 Task: Sort the products in the category "Soups" by unit price (low first).
Action: Mouse moved to (22, 149)
Screenshot: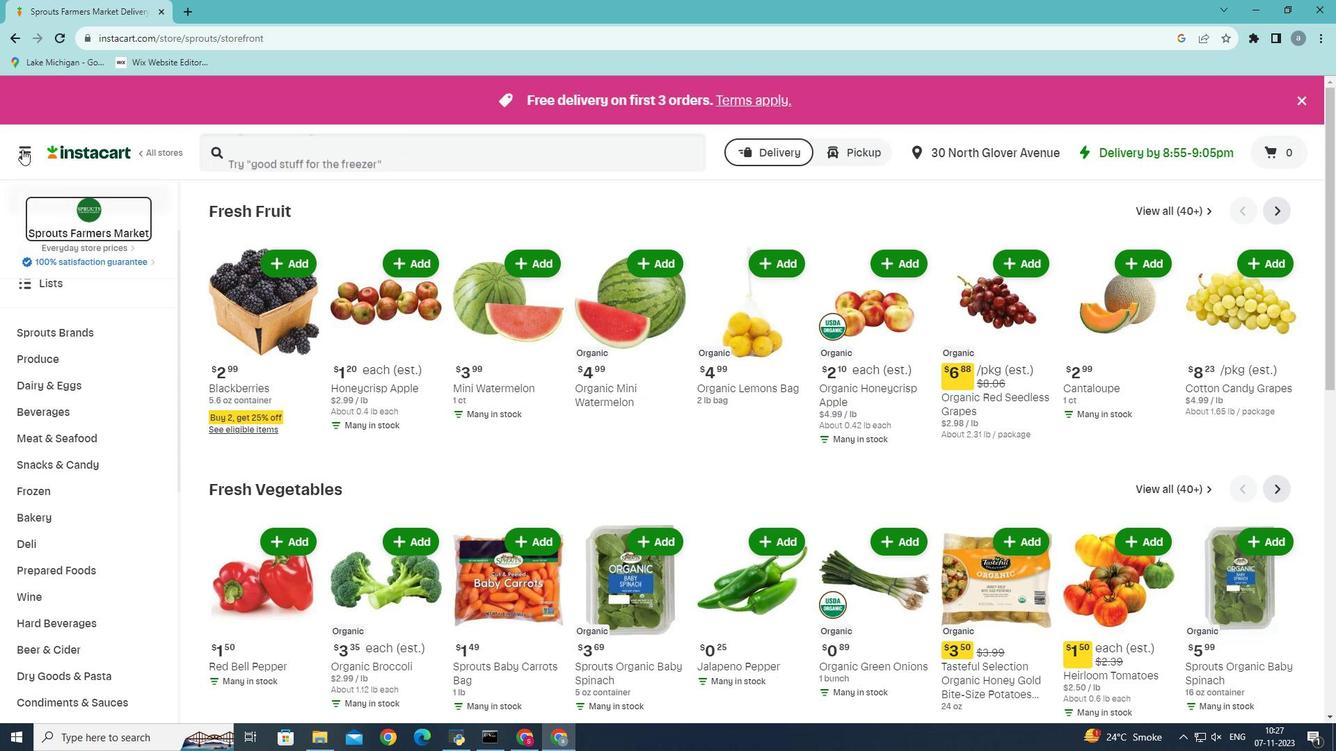 
Action: Mouse pressed left at (22, 149)
Screenshot: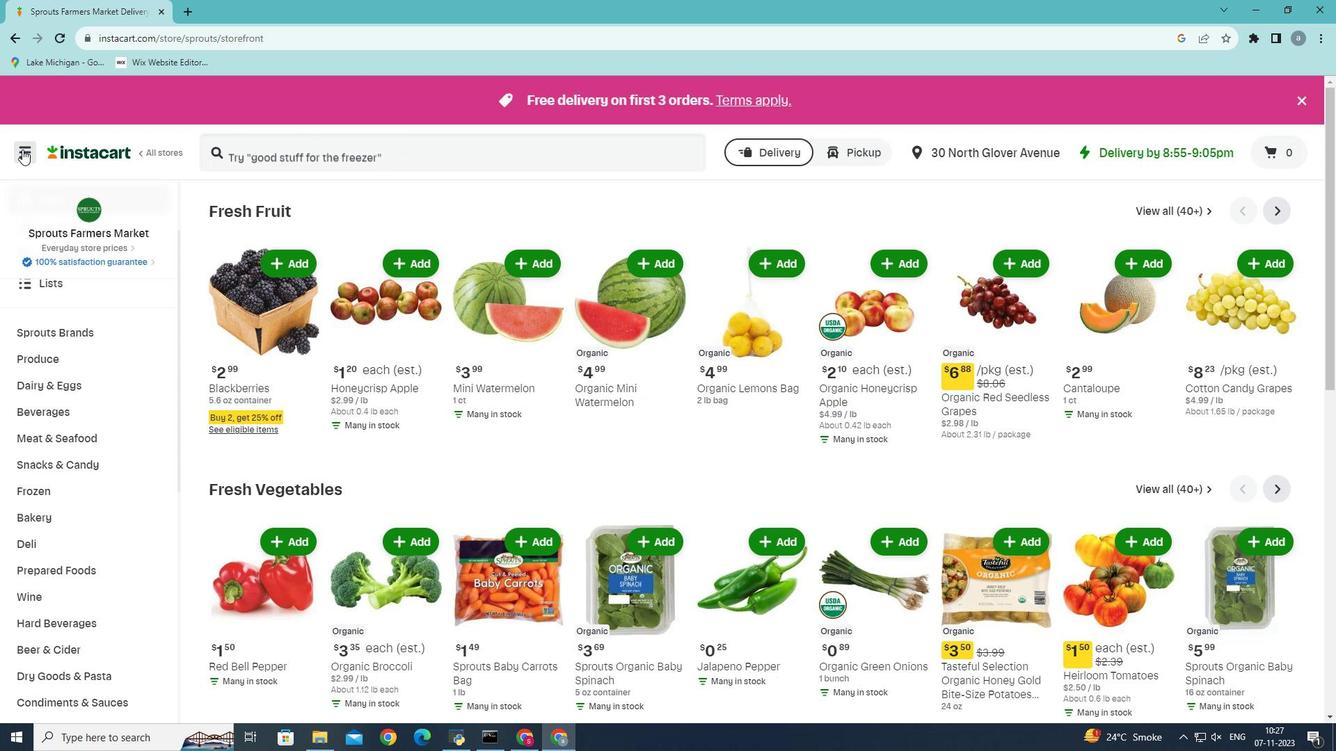 
Action: Mouse moved to (62, 384)
Screenshot: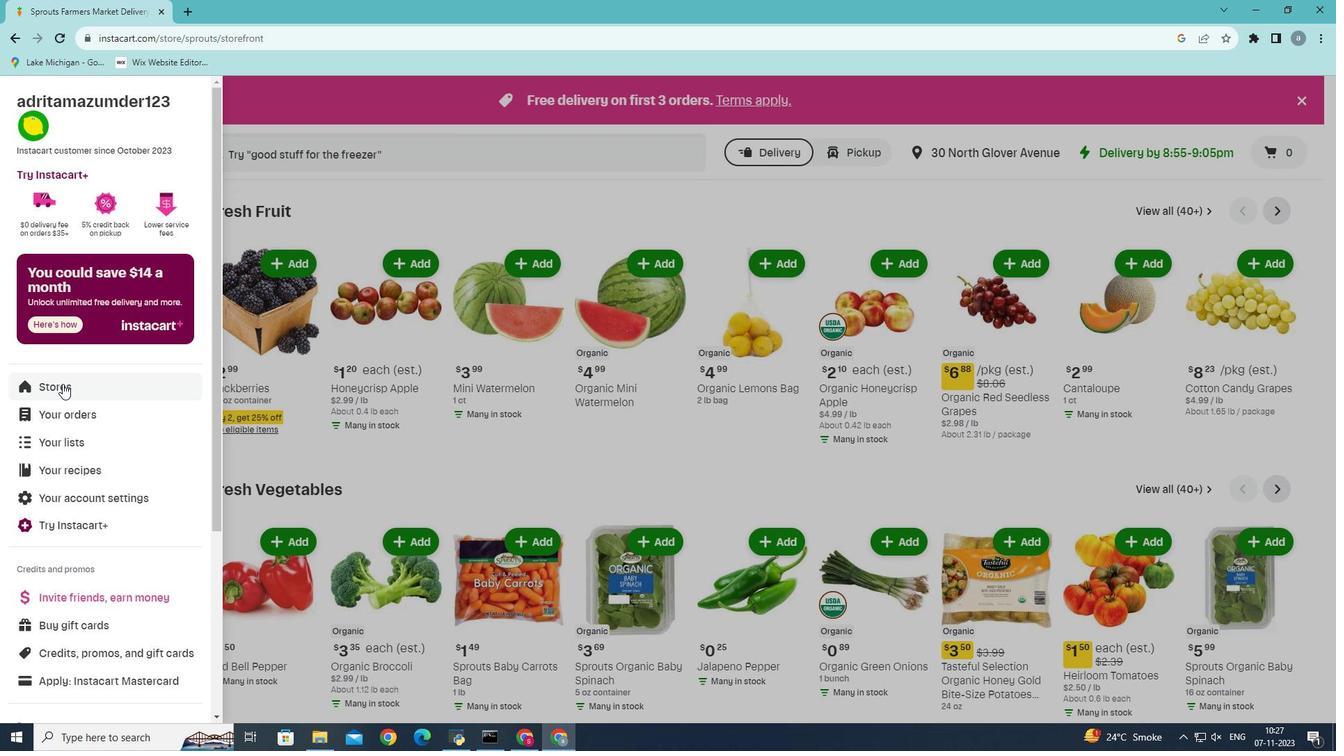 
Action: Mouse pressed left at (62, 384)
Screenshot: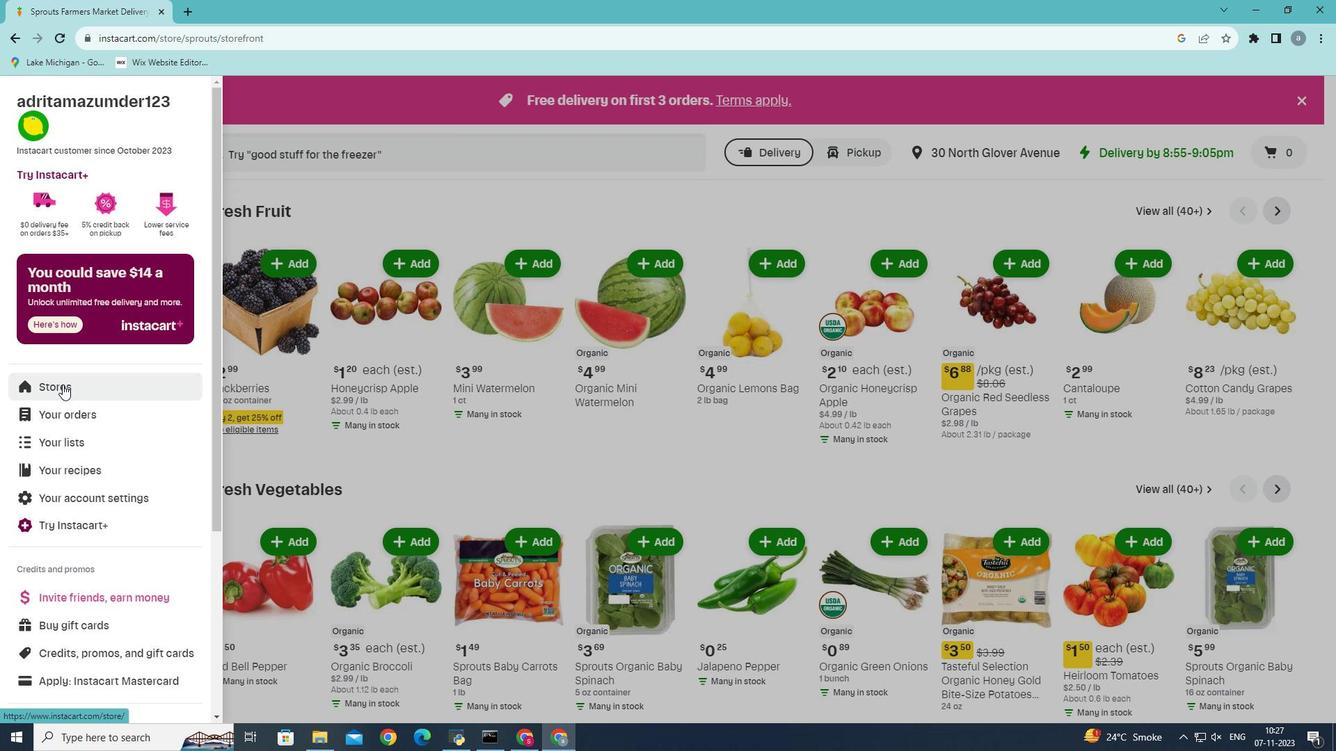 
Action: Mouse moved to (327, 159)
Screenshot: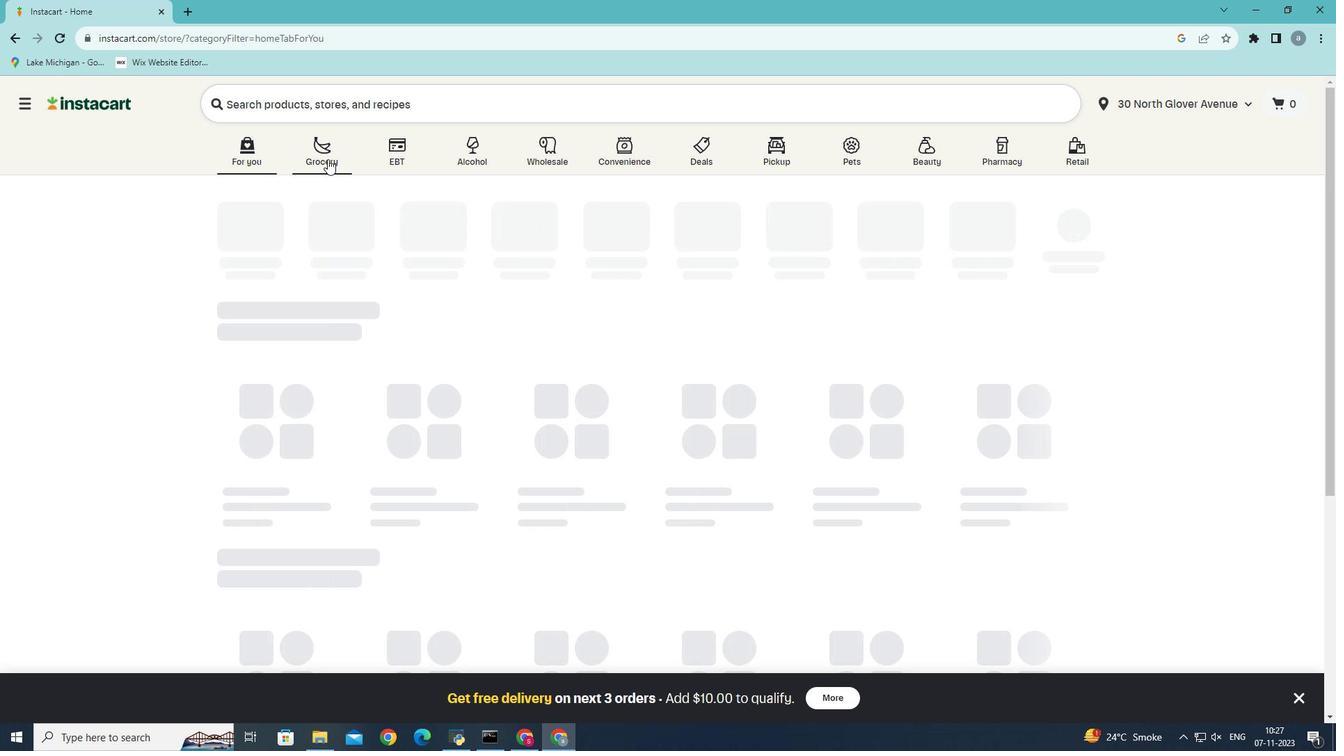 
Action: Mouse pressed left at (327, 159)
Screenshot: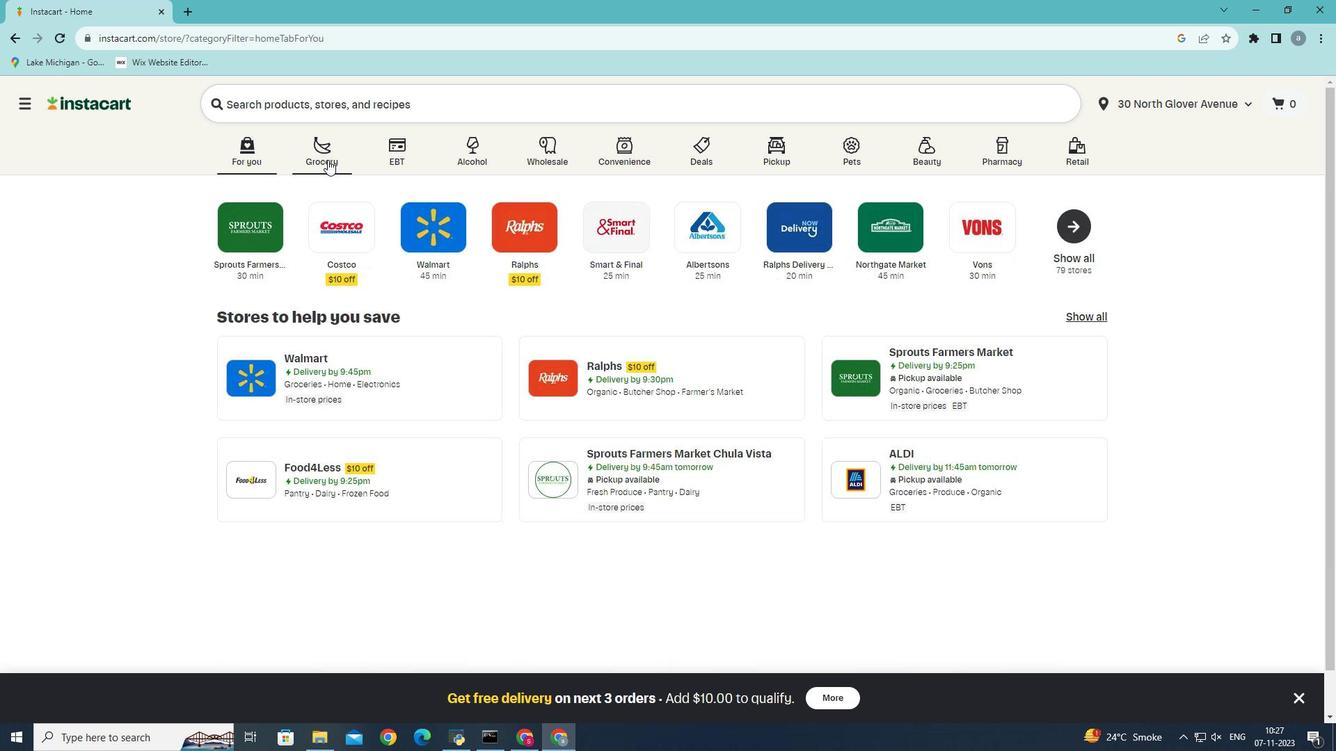 
Action: Mouse moved to (318, 416)
Screenshot: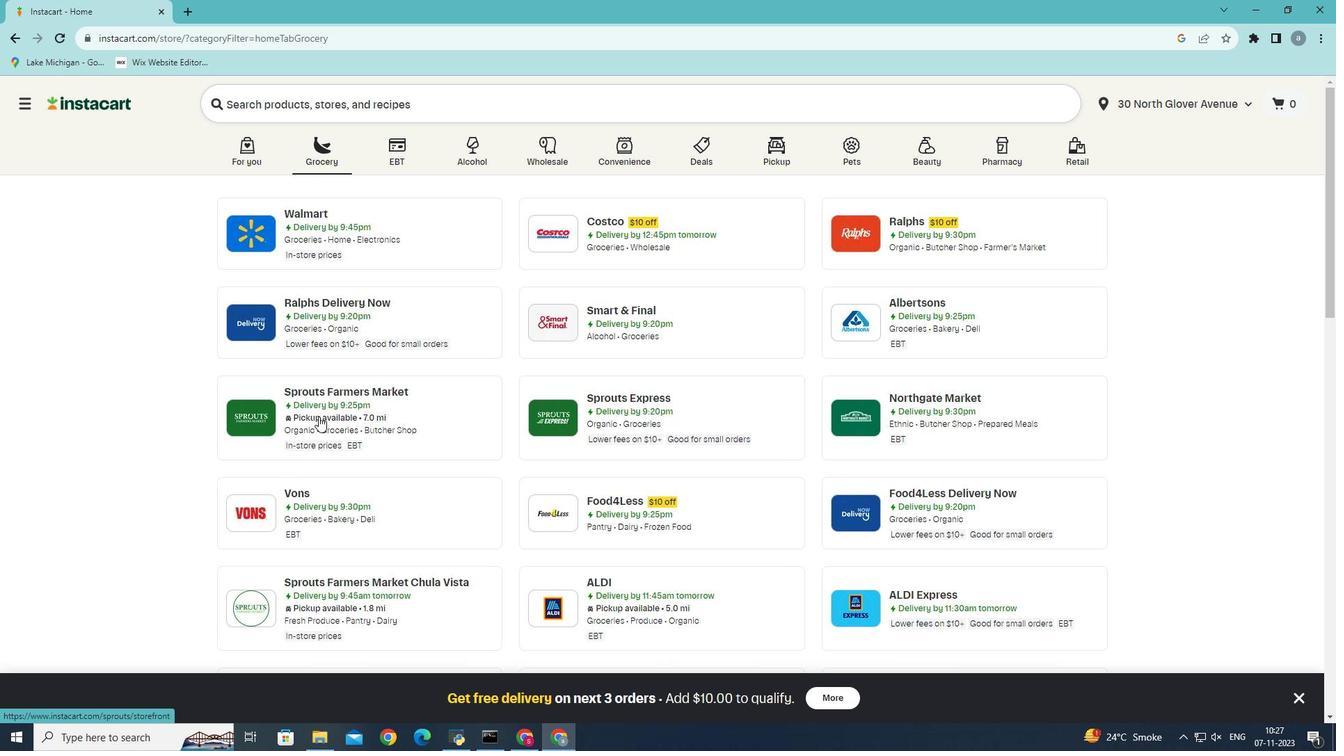 
Action: Mouse pressed left at (318, 416)
Screenshot: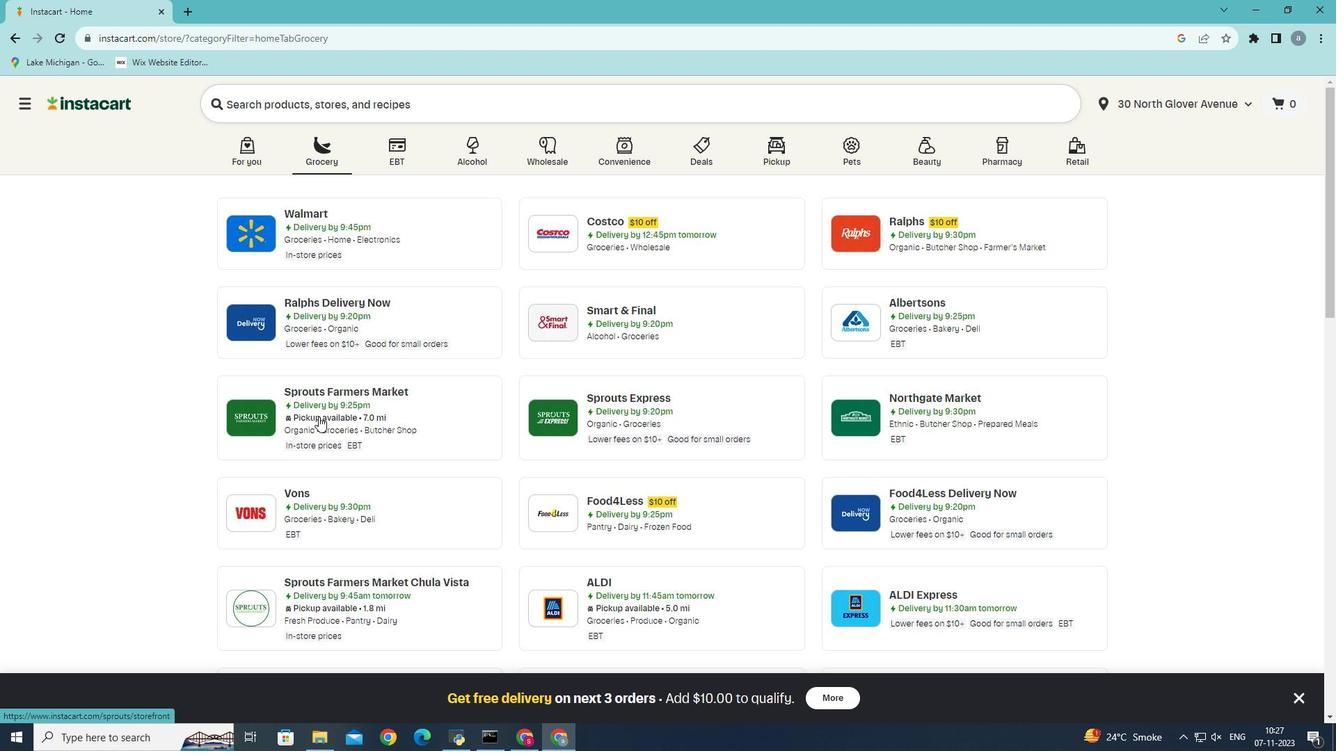 
Action: Mouse moved to (70, 650)
Screenshot: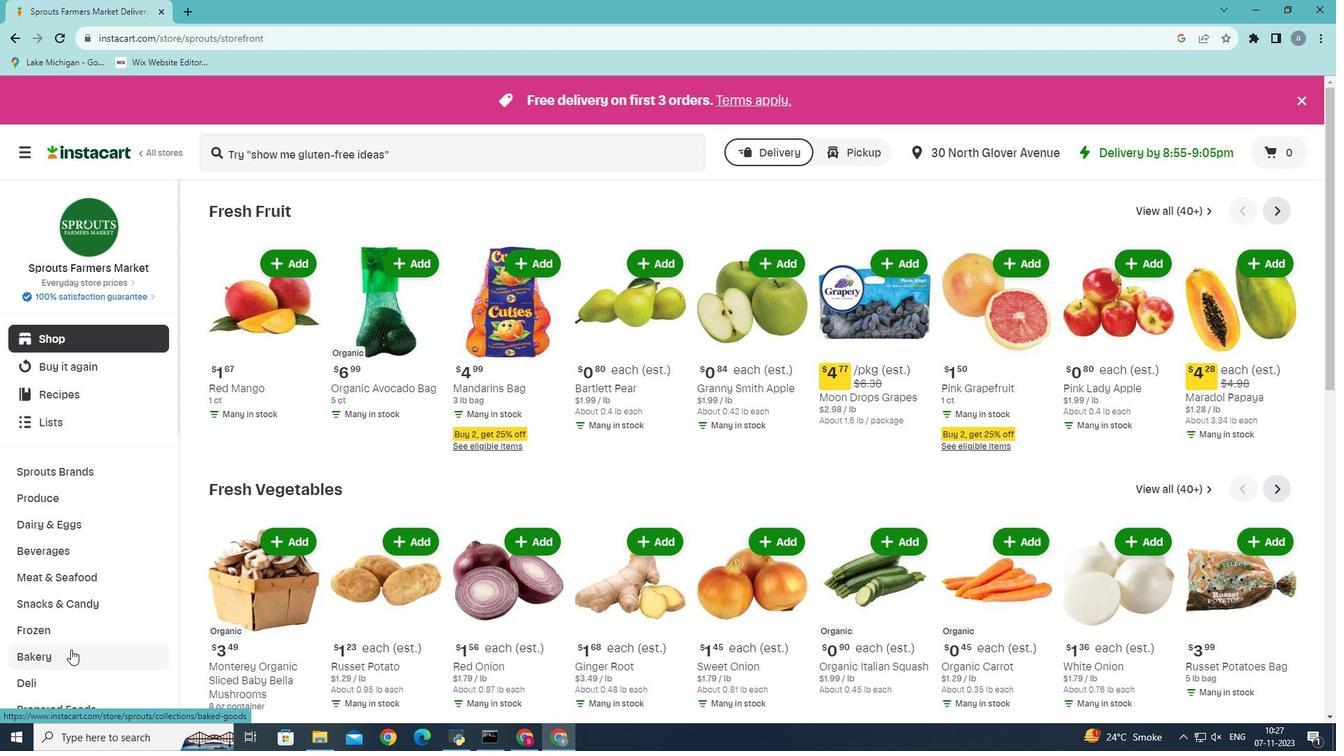 
Action: Mouse scrolled (70, 649) with delta (0, 0)
Screenshot: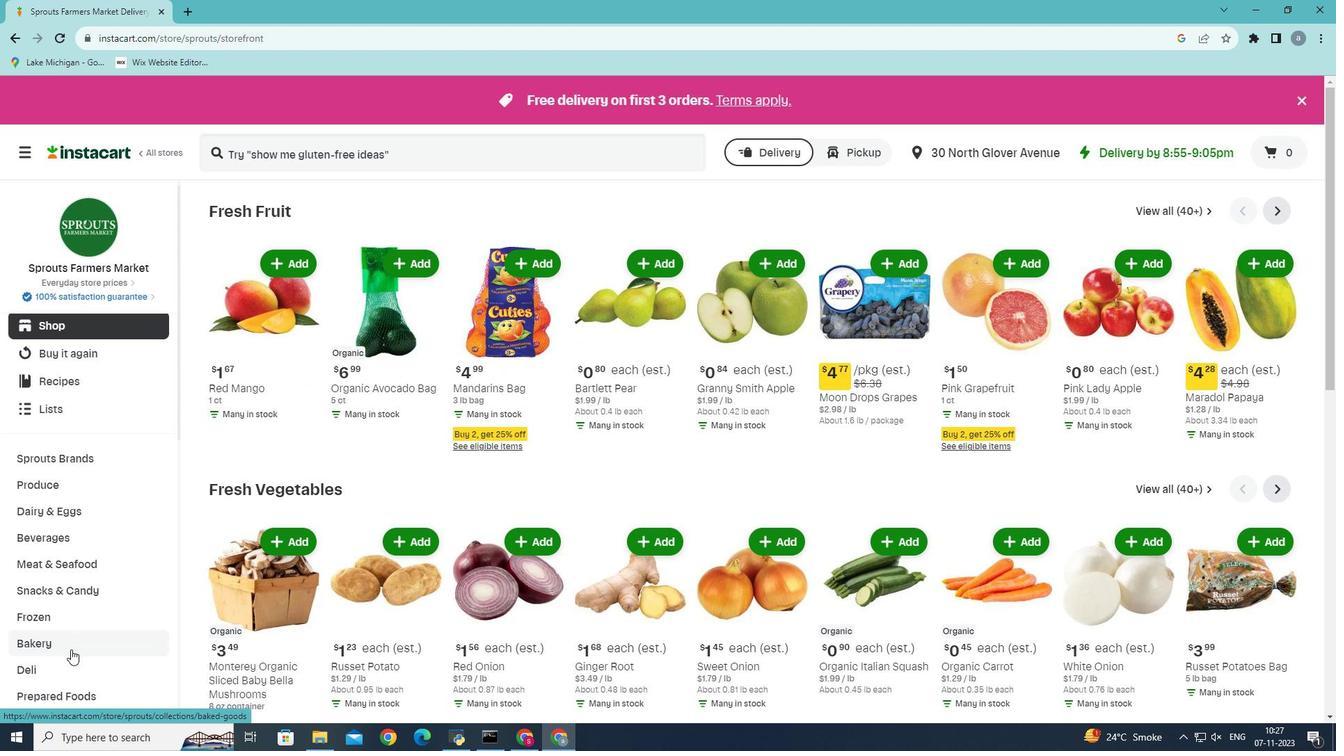 
Action: Mouse scrolled (70, 649) with delta (0, 0)
Screenshot: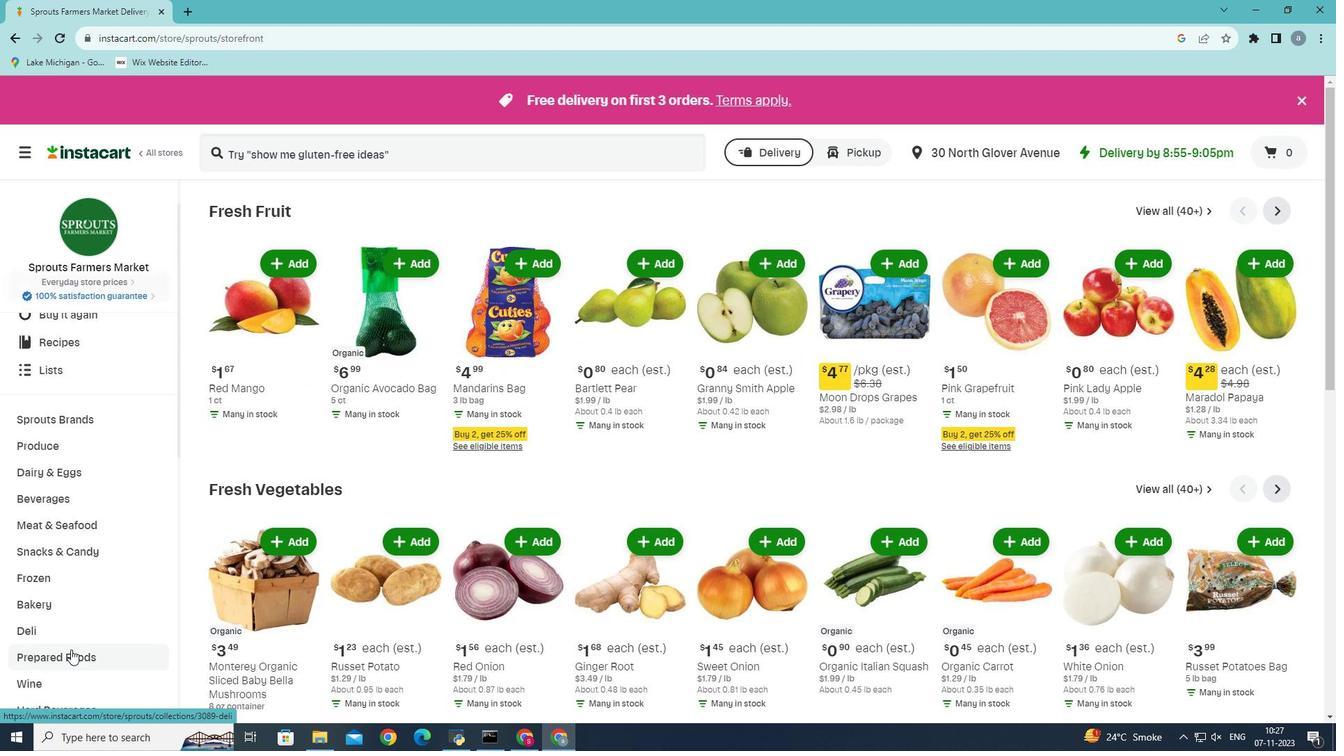 
Action: Mouse moved to (80, 570)
Screenshot: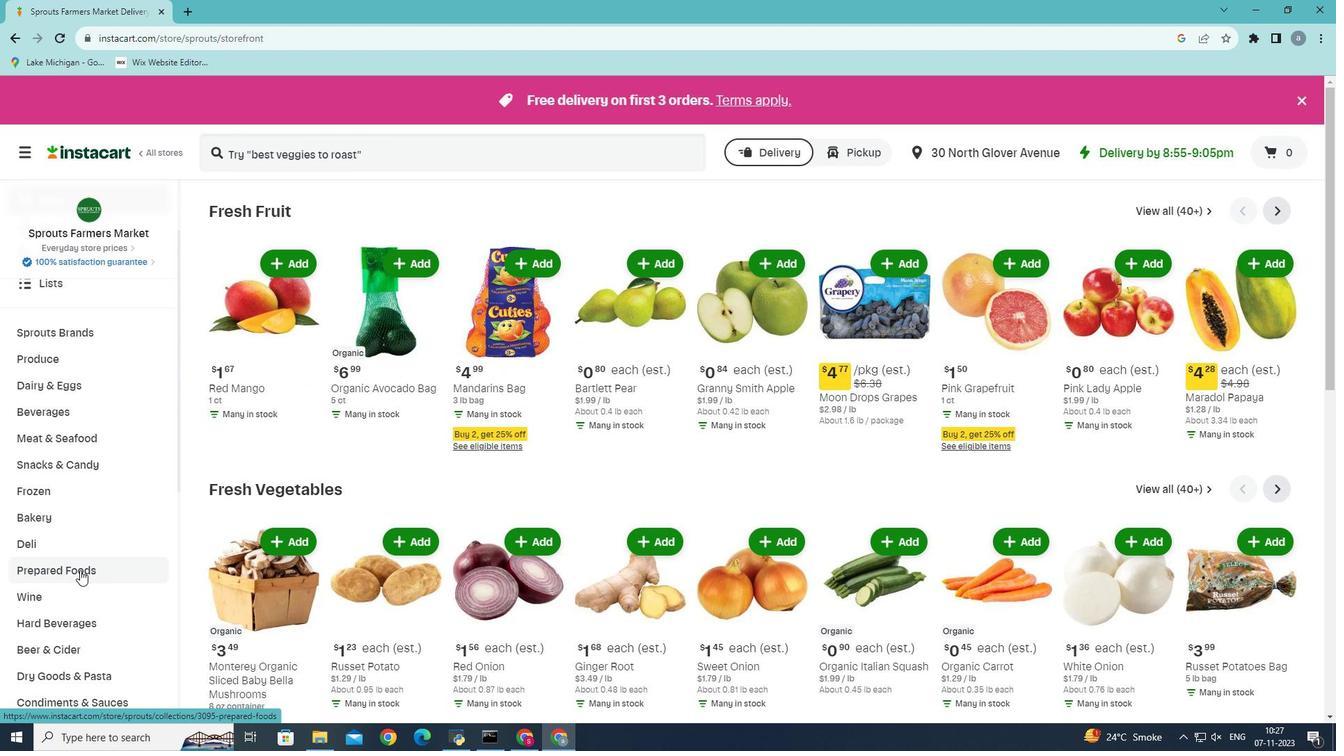 
Action: Mouse pressed left at (80, 570)
Screenshot: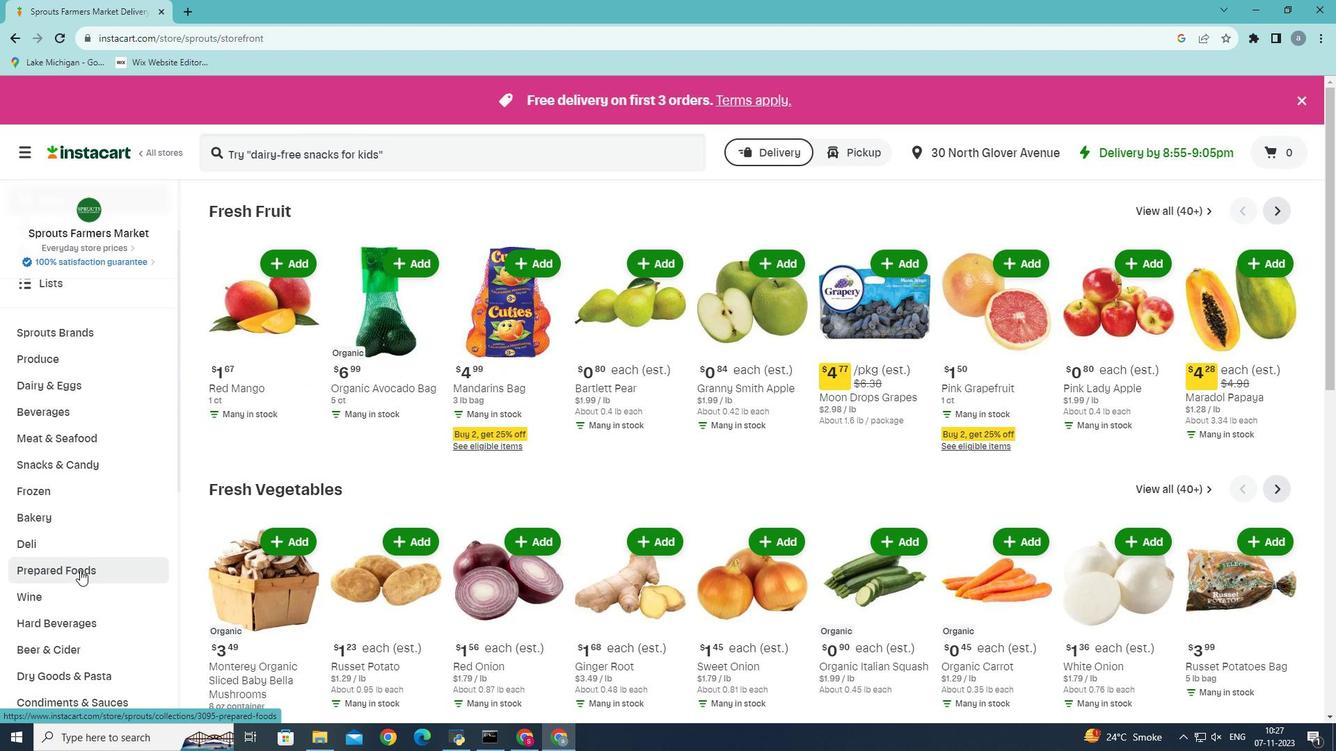 
Action: Mouse moved to (702, 245)
Screenshot: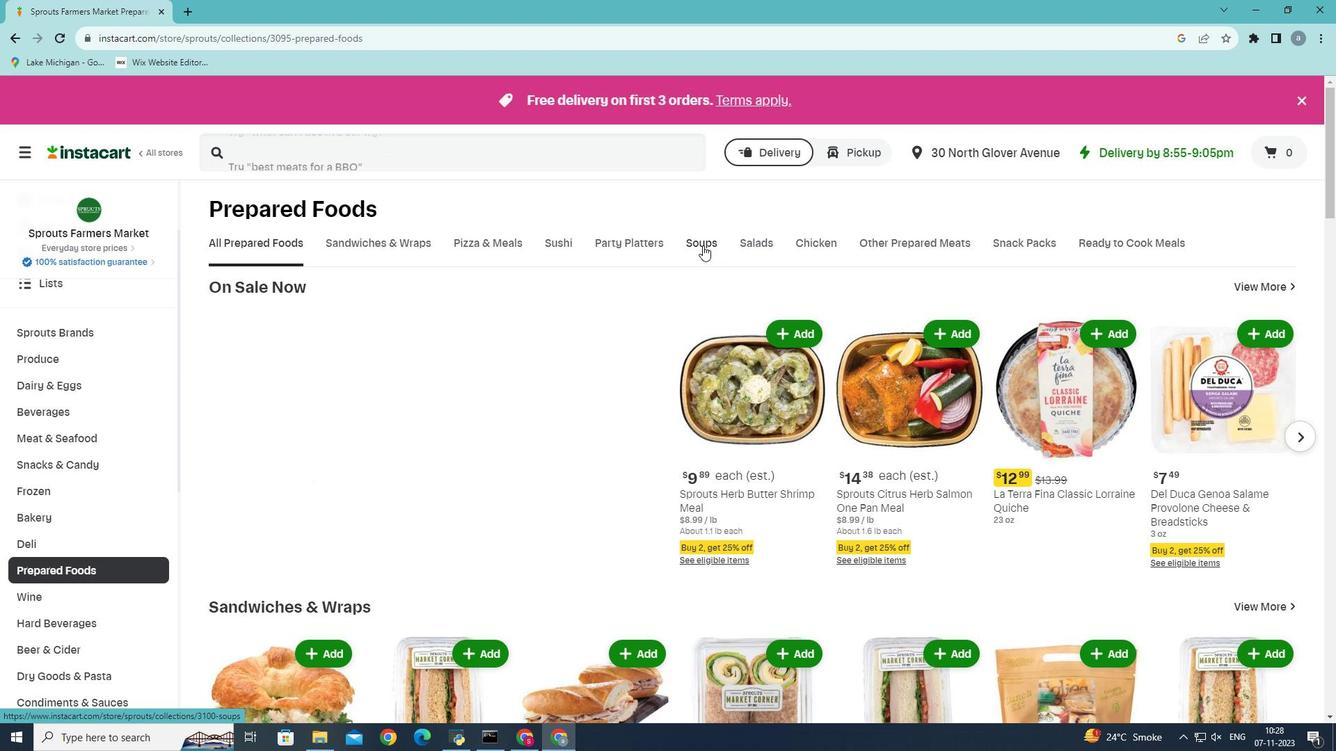 
Action: Mouse pressed left at (702, 245)
Screenshot: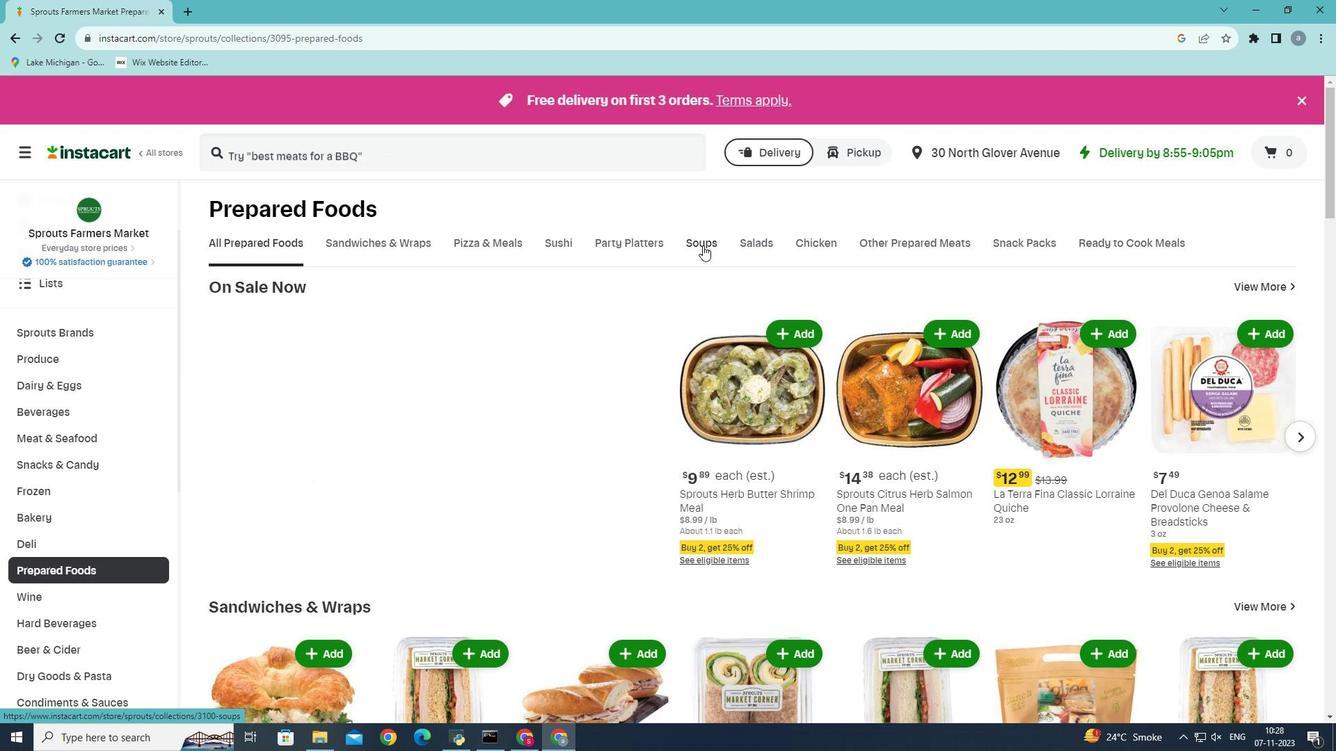 
Action: Mouse moved to (1284, 292)
Screenshot: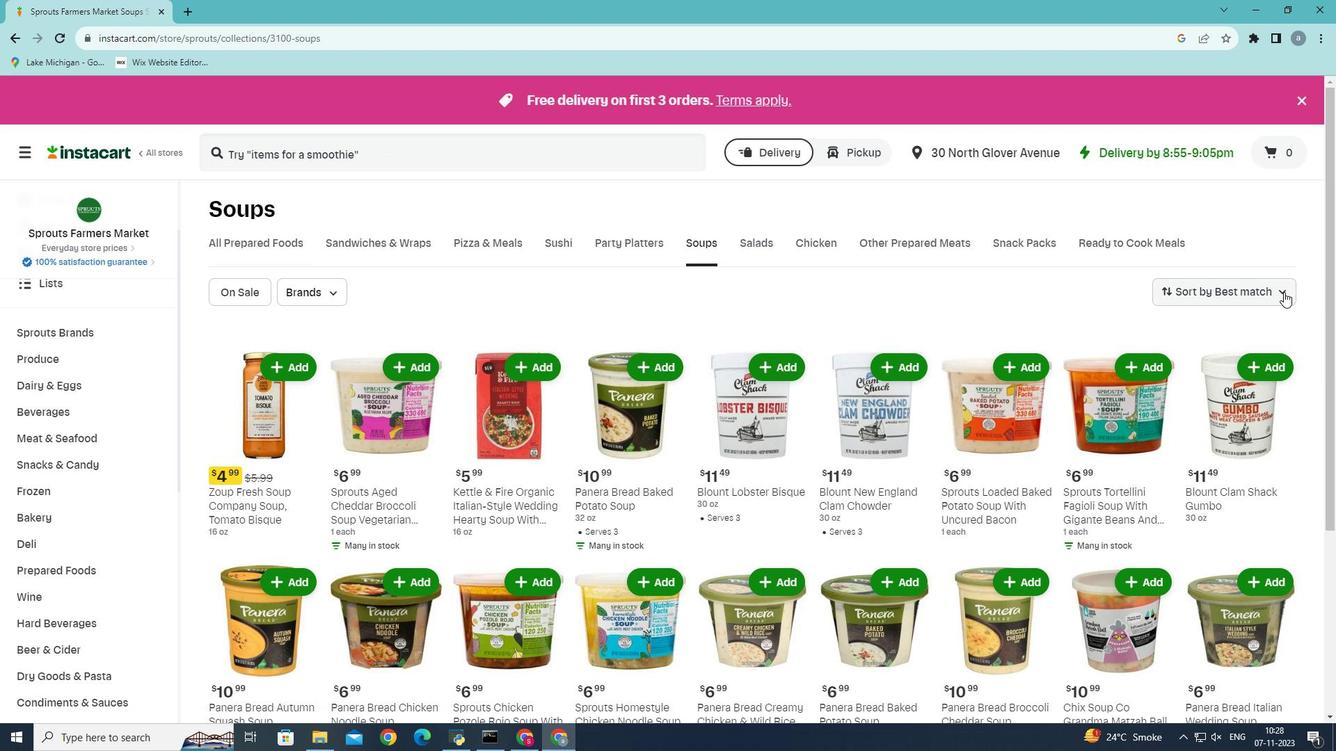 
Action: Mouse pressed left at (1284, 292)
Screenshot: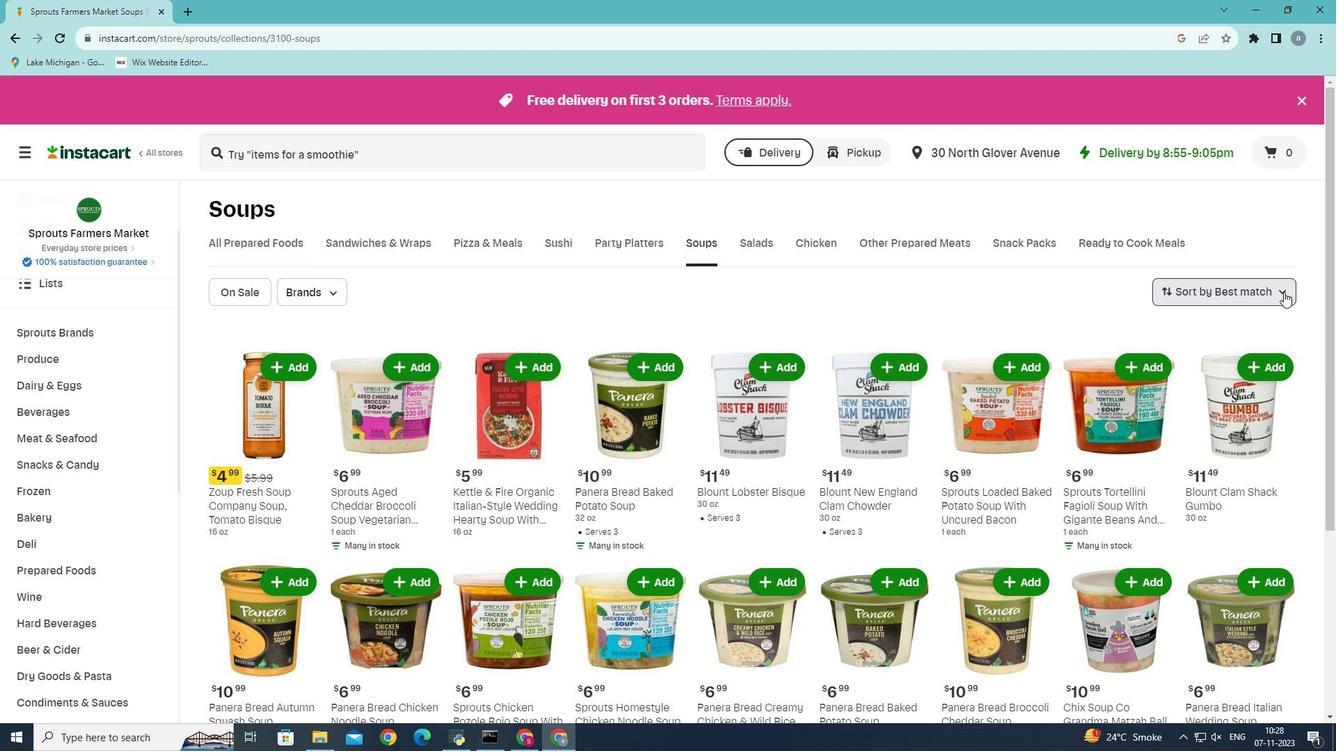 
Action: Mouse moved to (1208, 422)
Screenshot: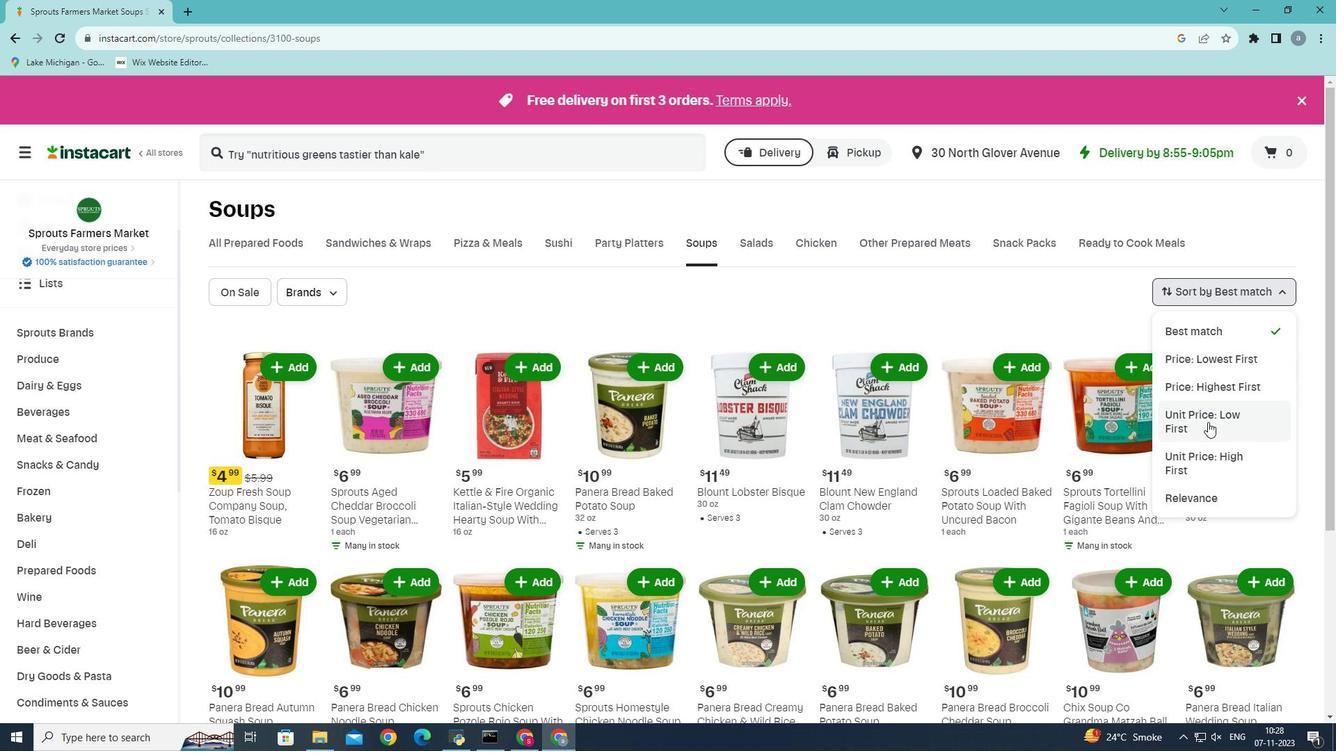 
Action: Mouse pressed left at (1208, 422)
Screenshot: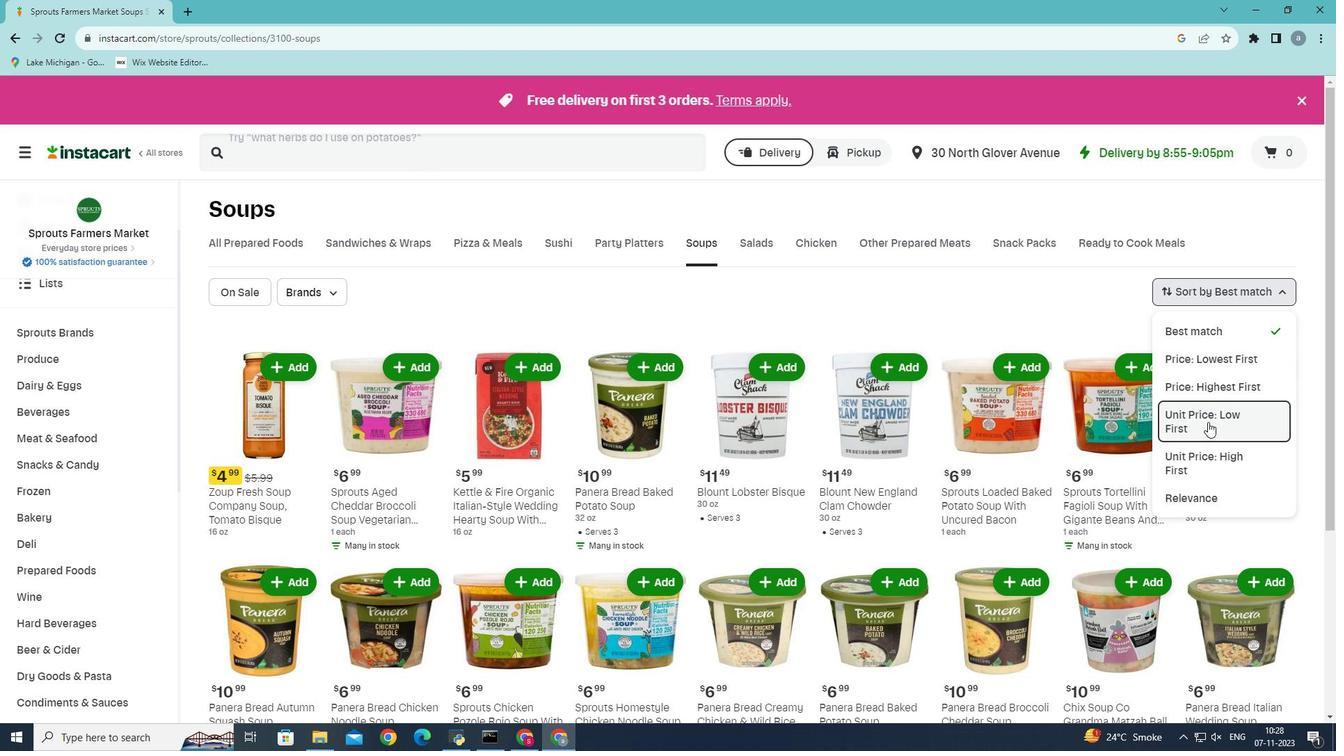
